 Task: Use the formula "IMTAN" in spreadsheet "Project protfolio".
Action: Mouse moved to (99, 64)
Screenshot: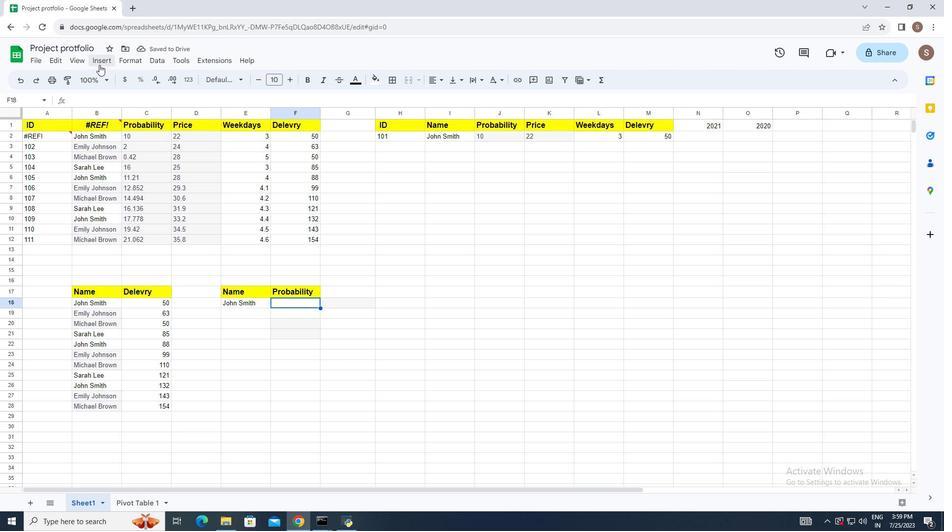 
Action: Mouse pressed left at (99, 64)
Screenshot: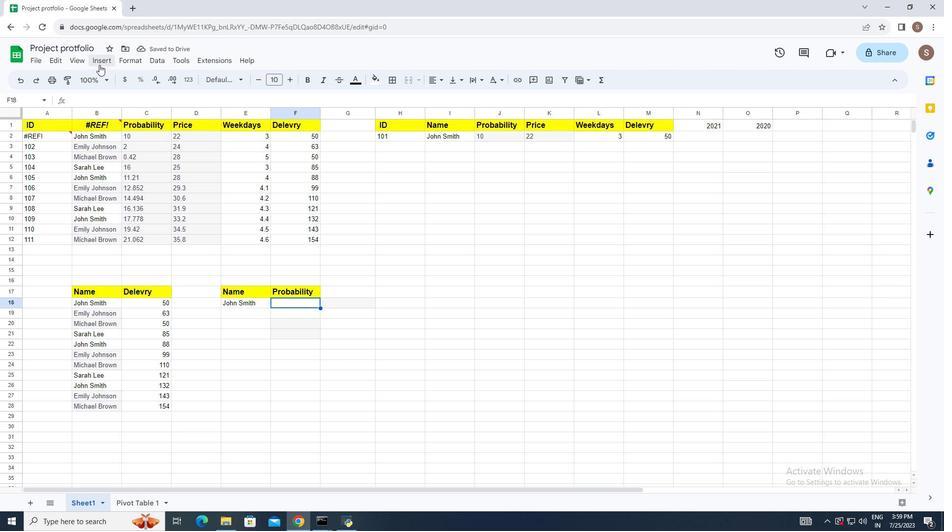 
Action: Mouse moved to (151, 232)
Screenshot: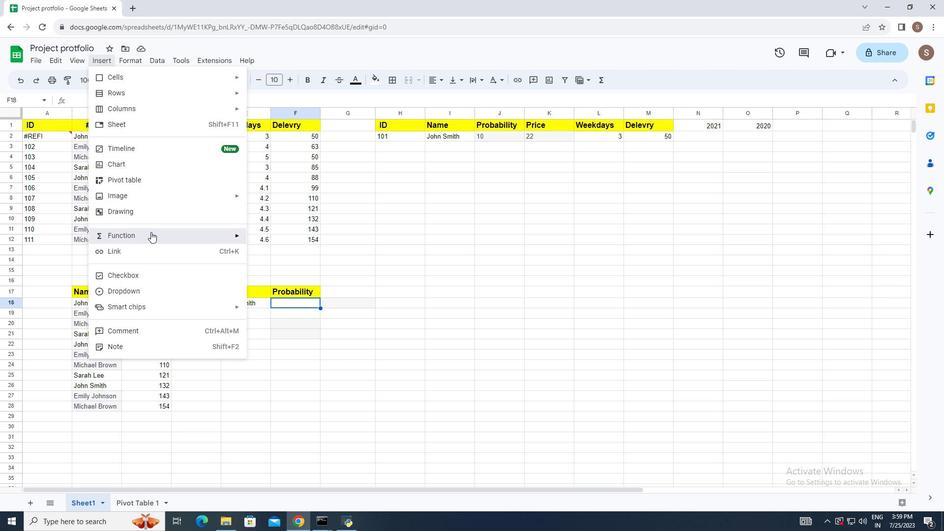 
Action: Mouse pressed left at (151, 232)
Screenshot: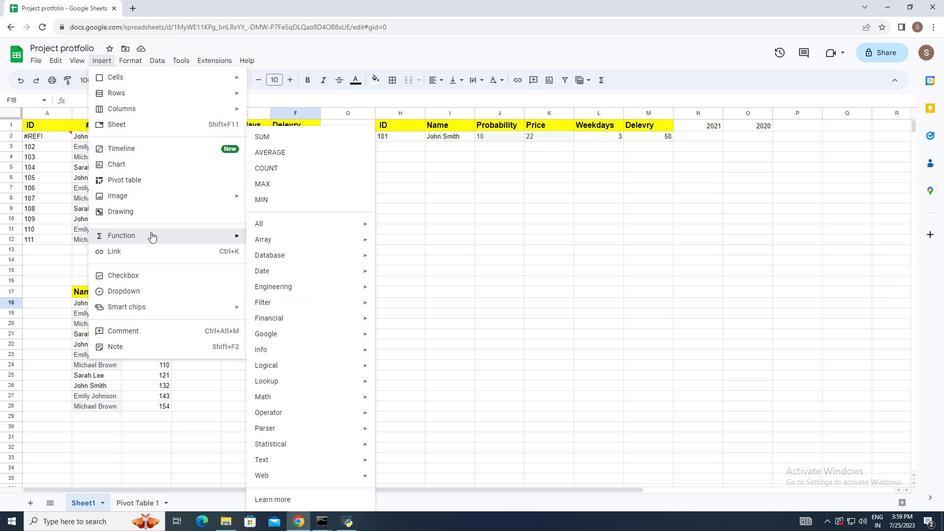 
Action: Mouse moved to (278, 222)
Screenshot: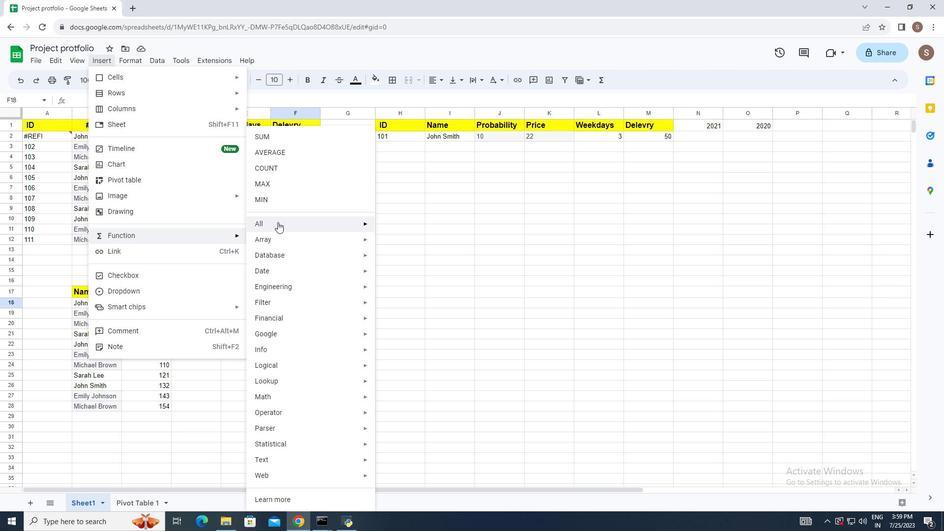 
Action: Mouse pressed left at (278, 222)
Screenshot: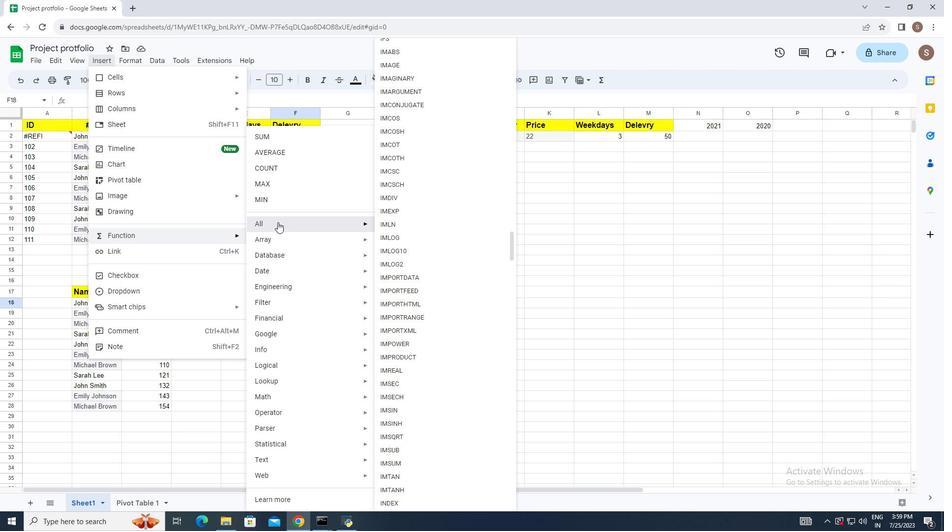 
Action: Mouse moved to (415, 452)
Screenshot: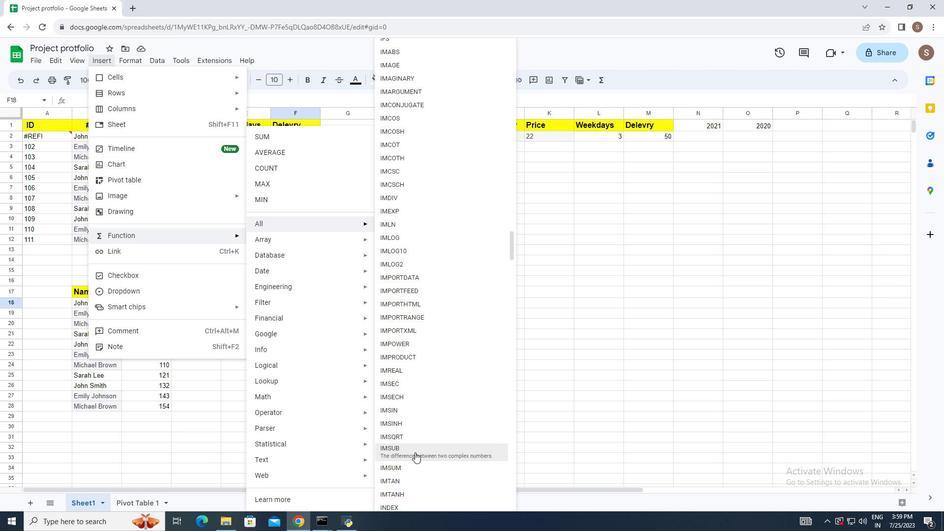 
Action: Mouse scrolled (415, 452) with delta (0, 0)
Screenshot: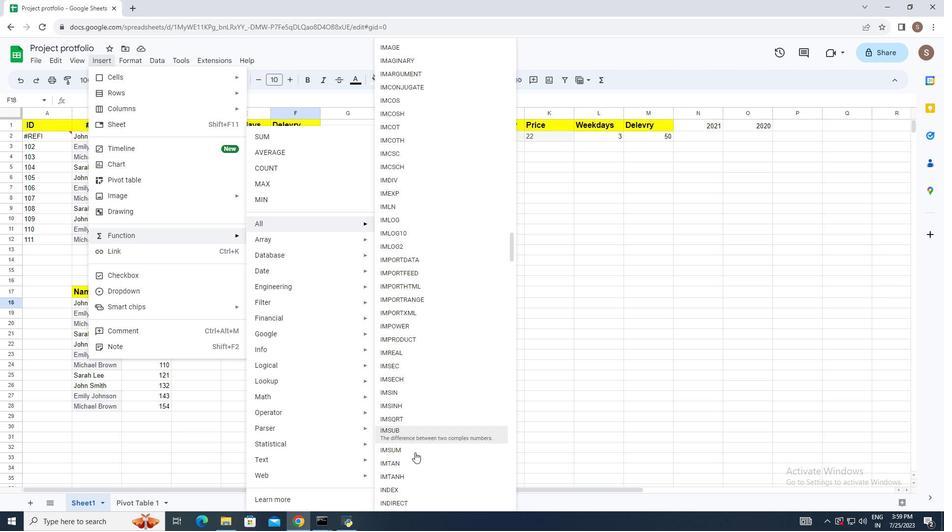 
Action: Mouse moved to (415, 428)
Screenshot: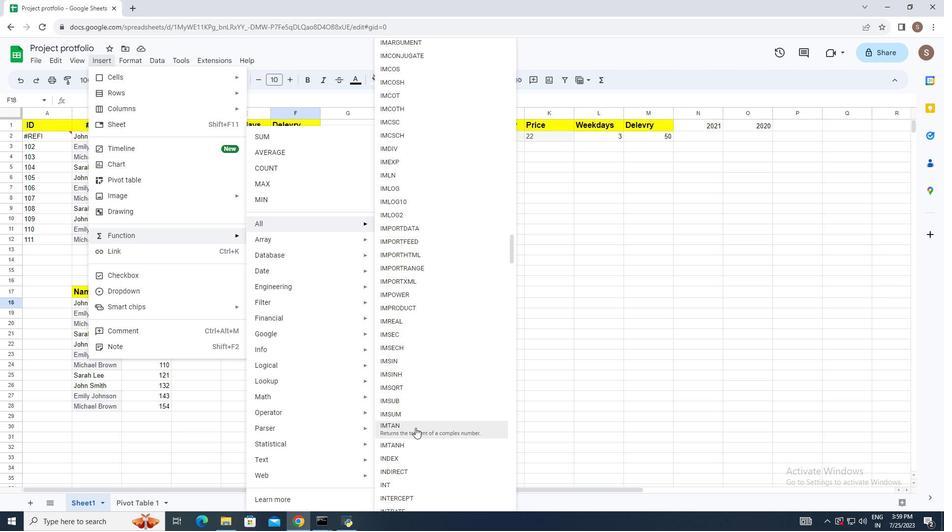 
Action: Mouse pressed left at (415, 428)
Screenshot: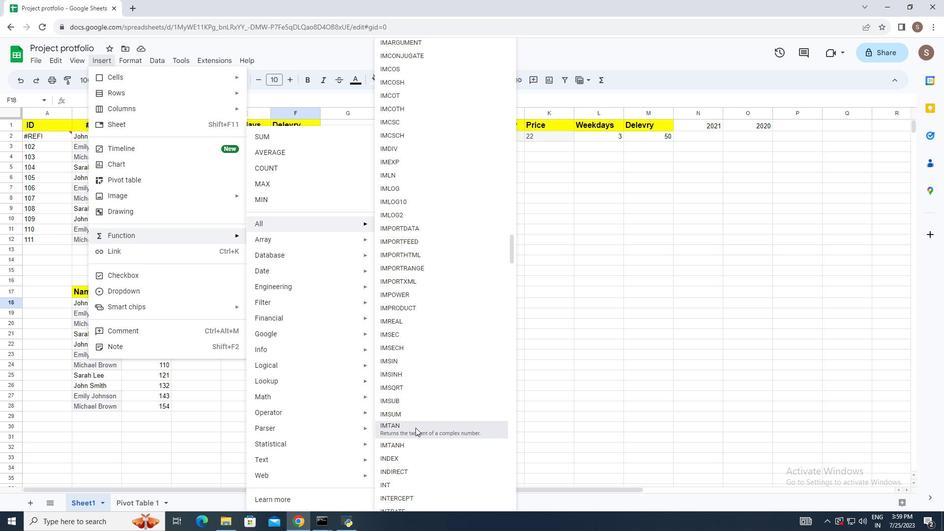
Action: Mouse moved to (381, 342)
Screenshot: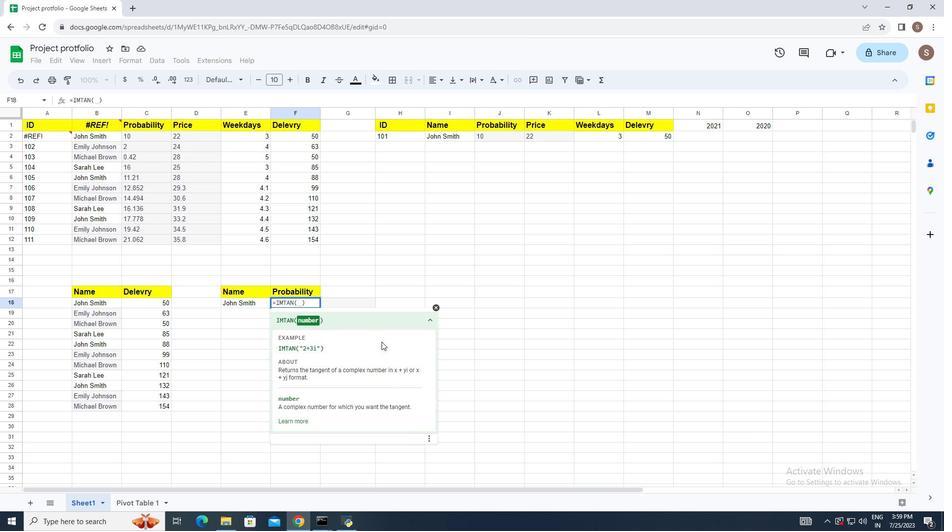 
Action: Key pressed <Key.shift_r>"6+8i<Key.shift_r>"<Key.enter>
Screenshot: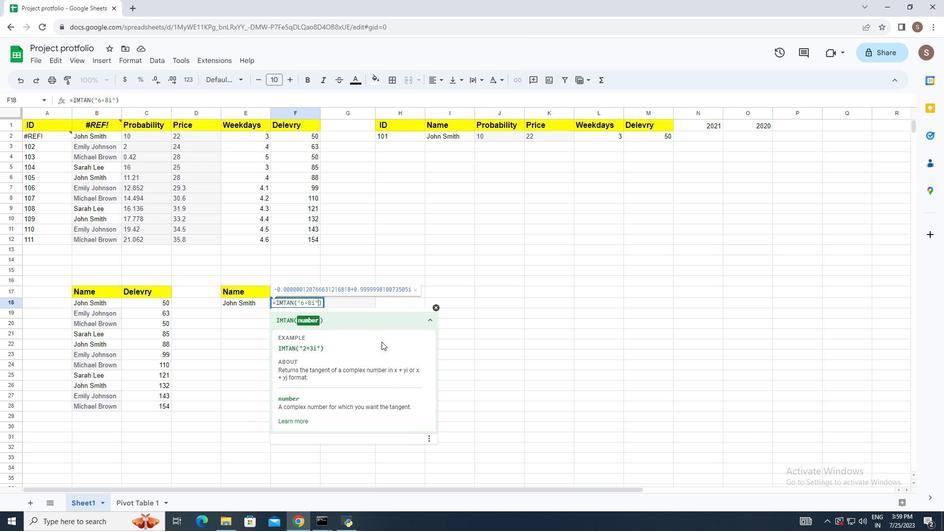 
